 Task: Change the option "Defines if BarGraph information should be sent" to 1.
Action: Mouse moved to (120, 23)
Screenshot: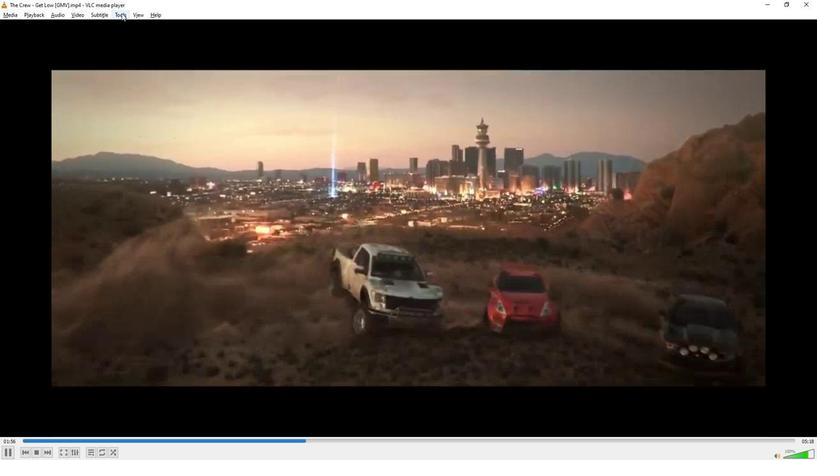 
Action: Mouse pressed left at (120, 23)
Screenshot: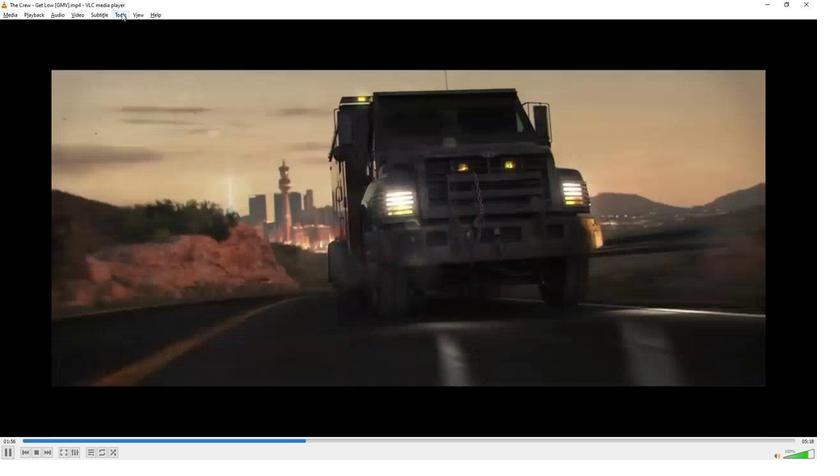 
Action: Mouse moved to (141, 117)
Screenshot: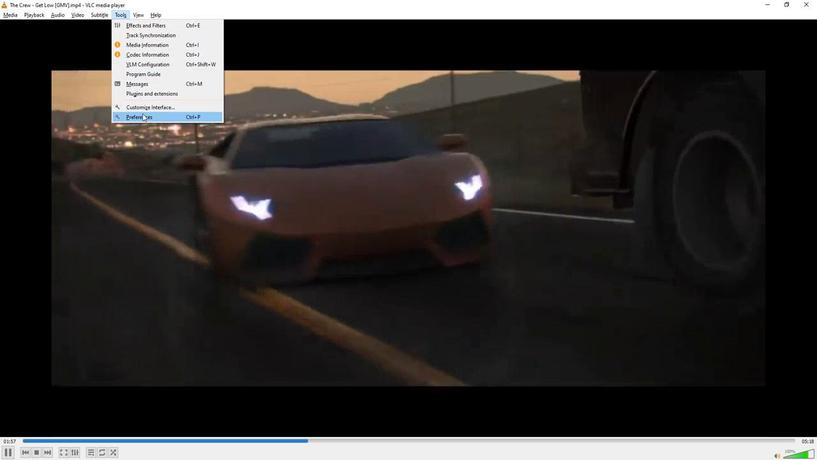 
Action: Mouse pressed left at (141, 117)
Screenshot: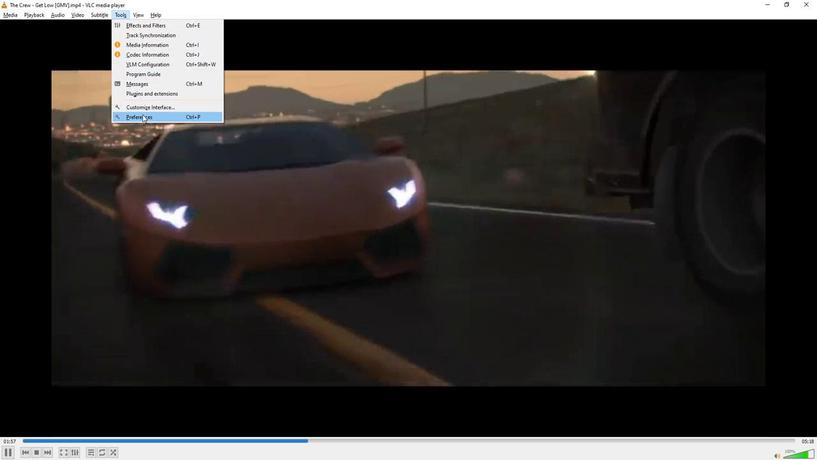 
Action: Mouse moved to (242, 332)
Screenshot: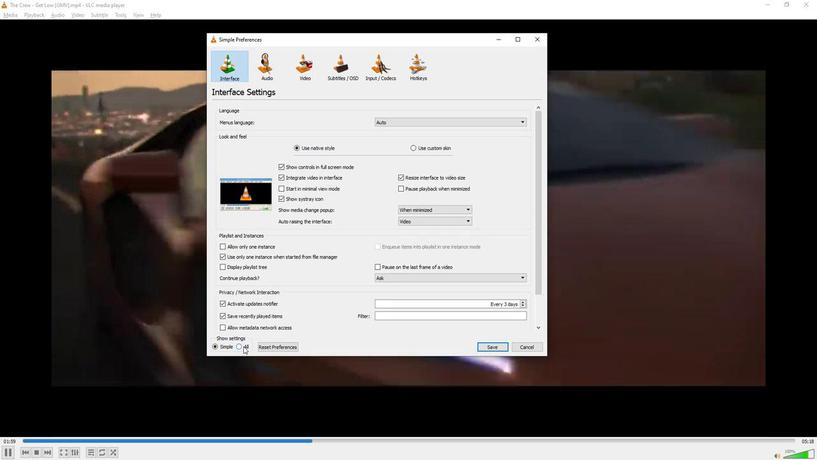 
Action: Mouse pressed left at (242, 332)
Screenshot: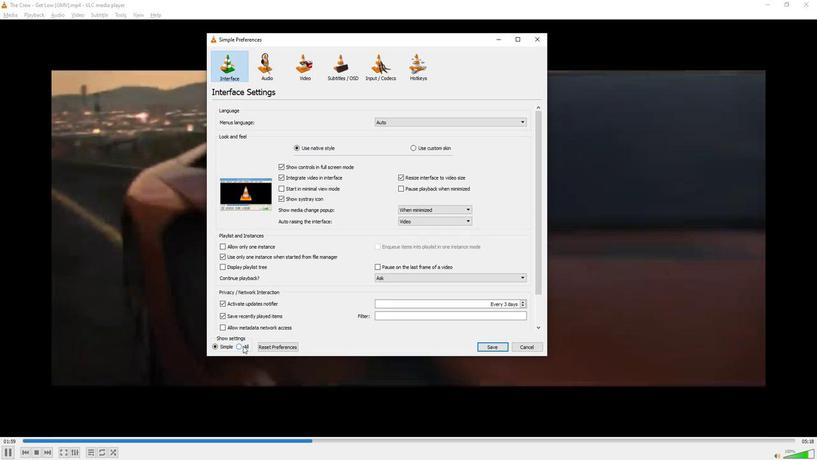 
Action: Mouse moved to (233, 153)
Screenshot: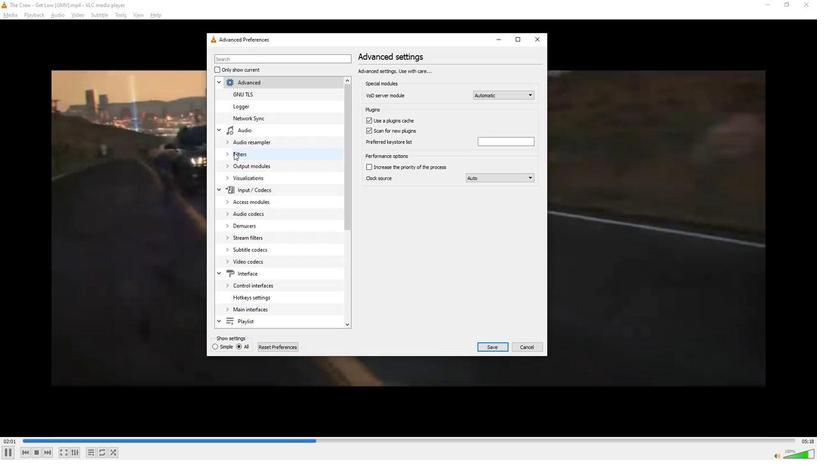
Action: Mouse pressed left at (233, 153)
Screenshot: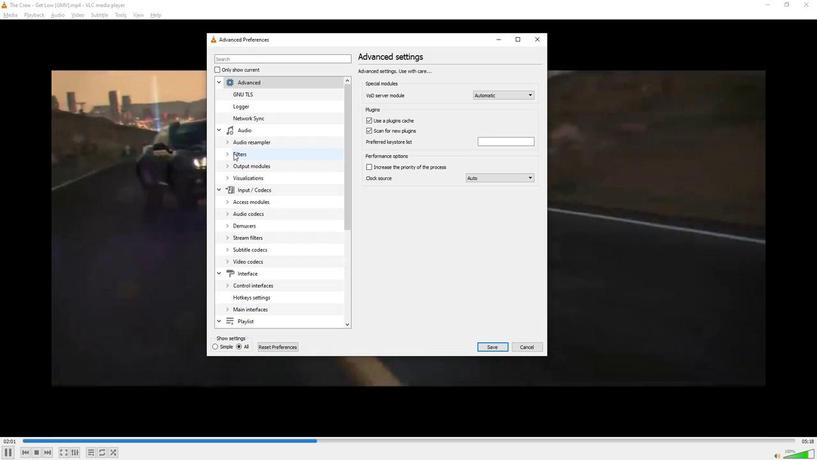
Action: Mouse moved to (227, 154)
Screenshot: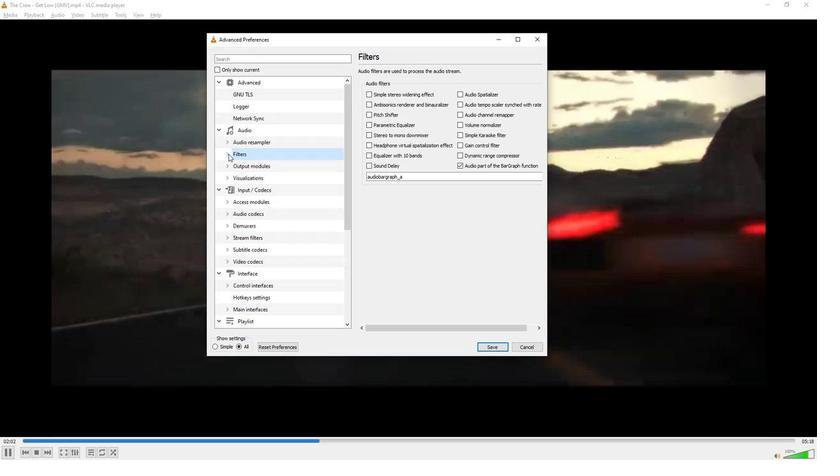 
Action: Mouse pressed left at (227, 154)
Screenshot: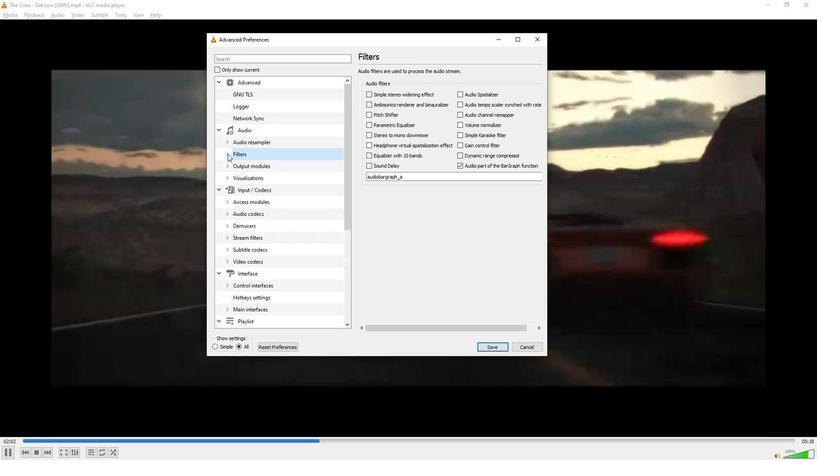 
Action: Mouse moved to (247, 175)
Screenshot: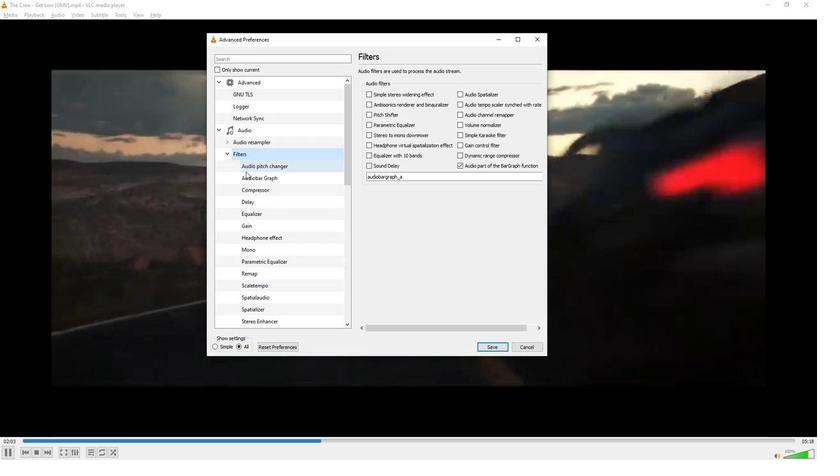 
Action: Mouse pressed left at (247, 175)
Screenshot: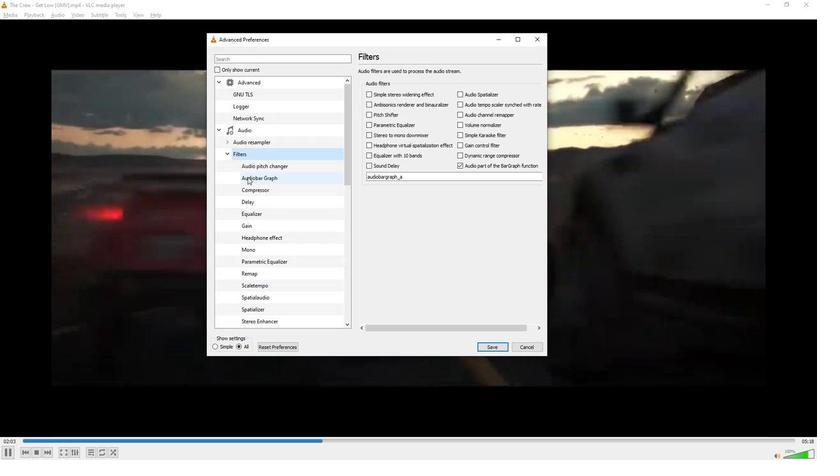 
Action: Mouse moved to (537, 88)
Screenshot: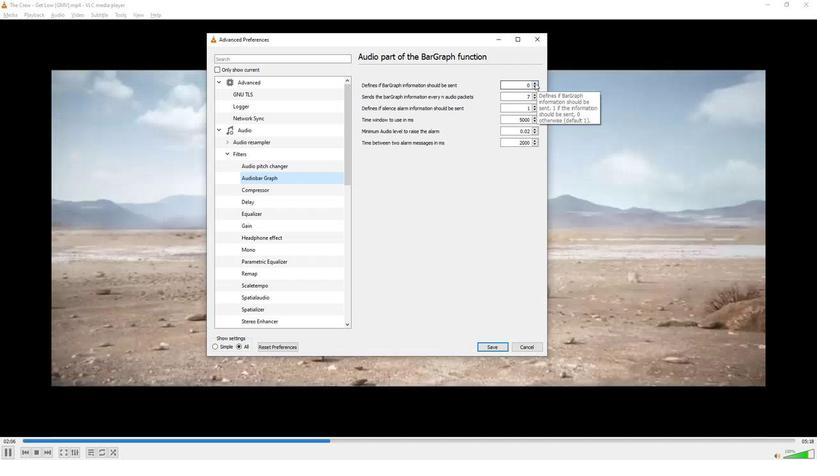 
Action: Mouse pressed left at (537, 88)
Screenshot: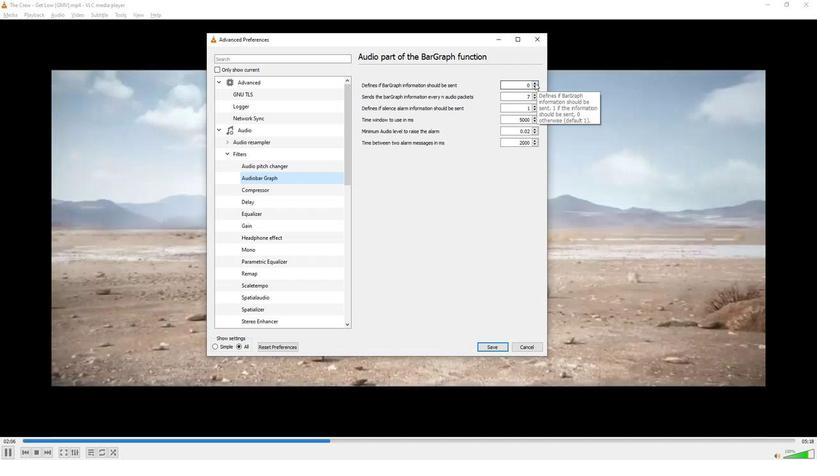 
Action: Mouse moved to (493, 221)
Screenshot: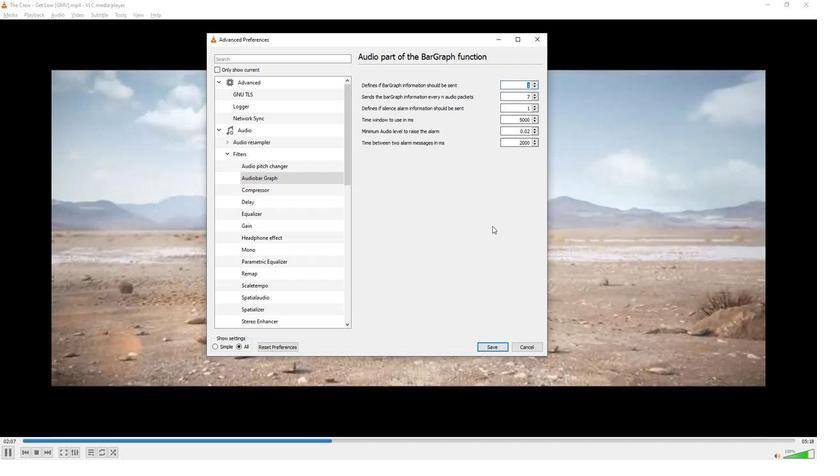 
Action: Mouse pressed left at (493, 221)
Screenshot: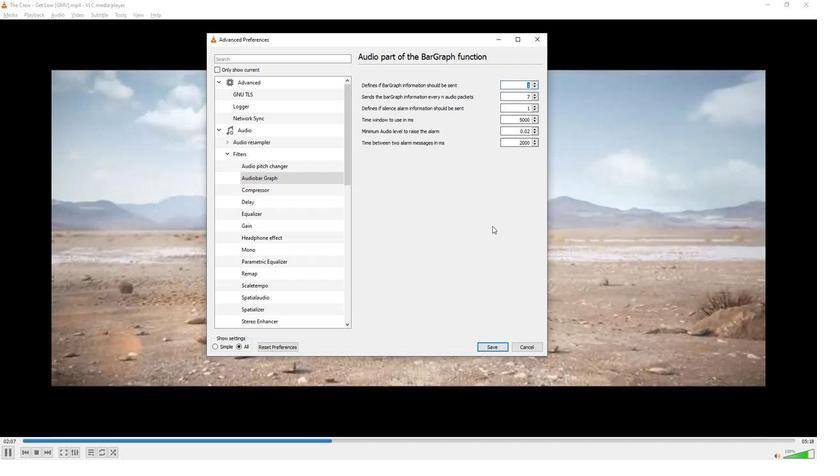 
Action: Mouse moved to (493, 221)
Screenshot: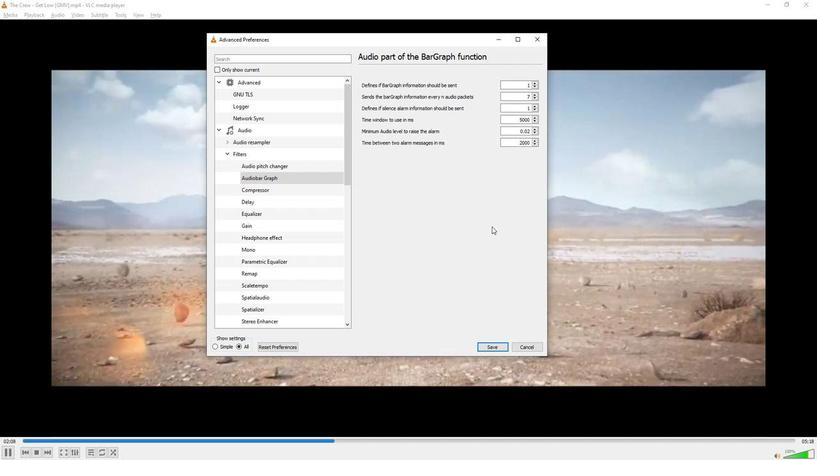 
